 Task: Create a due date automation trigger when advanced on, on the tuesday before a card is due add fields with custom field "Resume" set to a date less than 1 working days ago at 11:00 AM.
Action: Mouse moved to (797, 97)
Screenshot: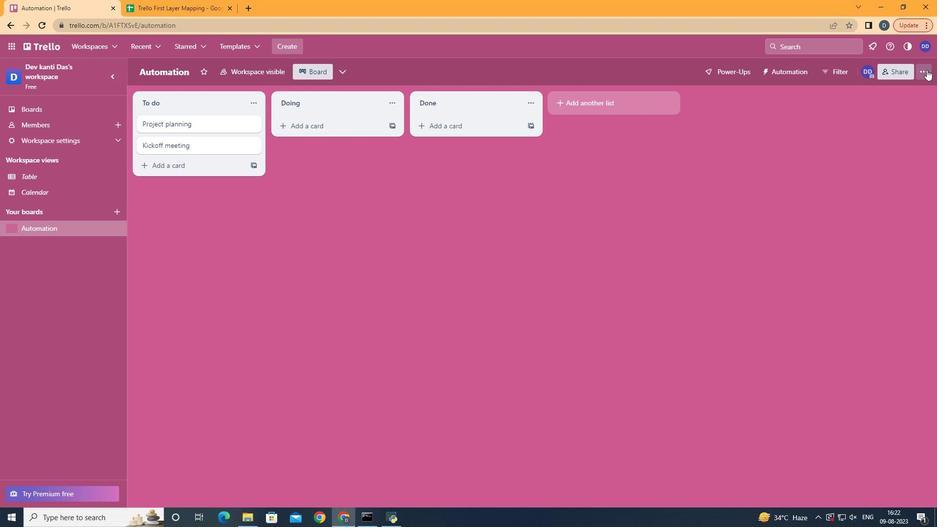 
Action: Mouse pressed left at (797, 97)
Screenshot: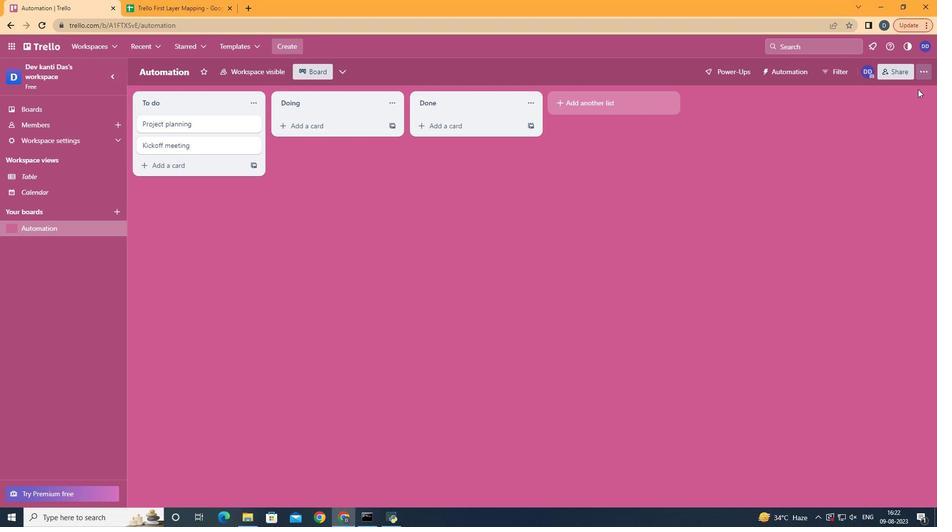 
Action: Mouse moved to (739, 235)
Screenshot: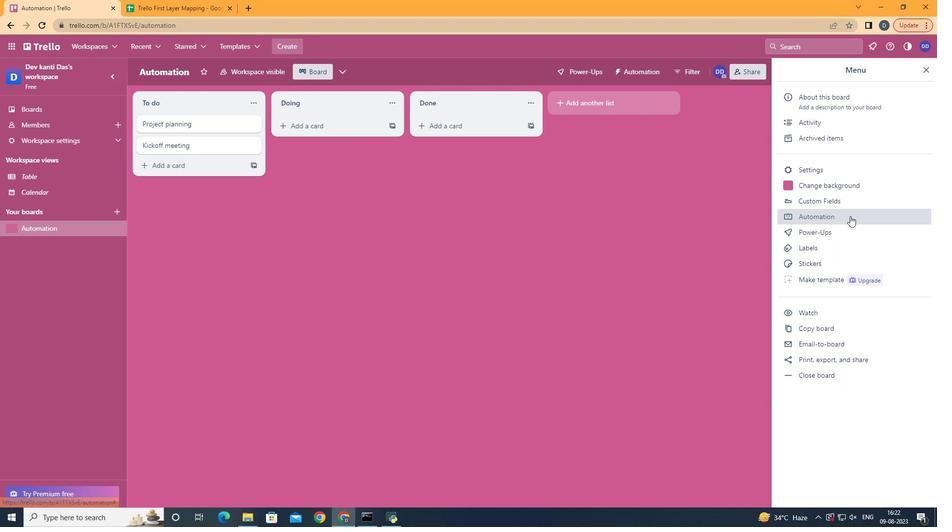 
Action: Mouse pressed left at (739, 235)
Screenshot: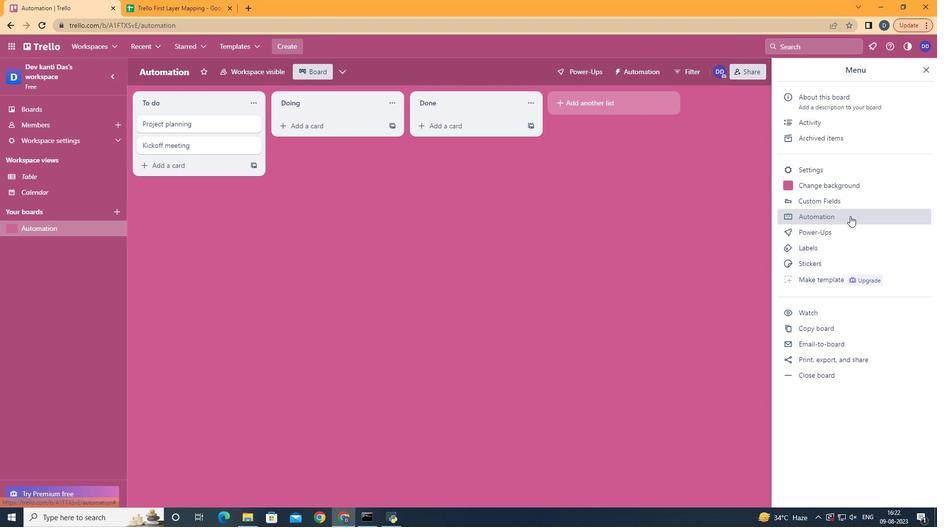 
Action: Mouse moved to (219, 217)
Screenshot: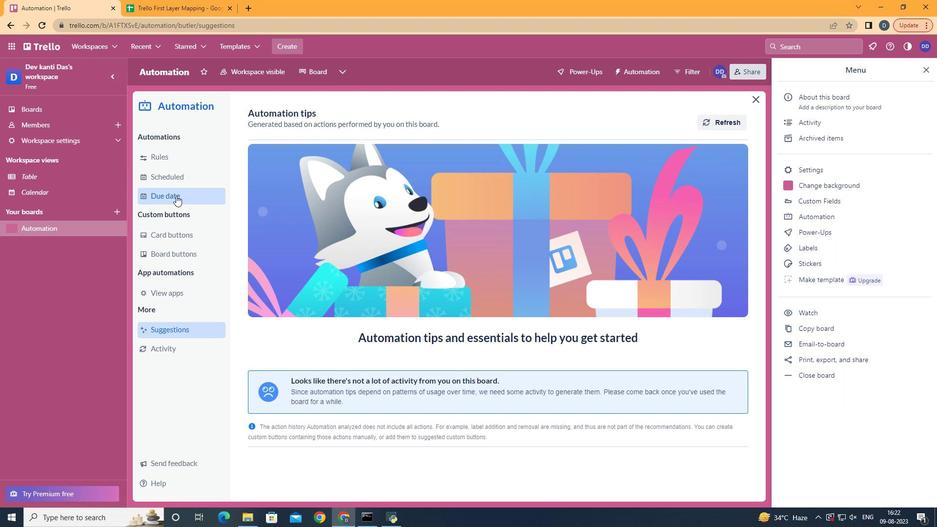 
Action: Mouse pressed left at (219, 217)
Screenshot: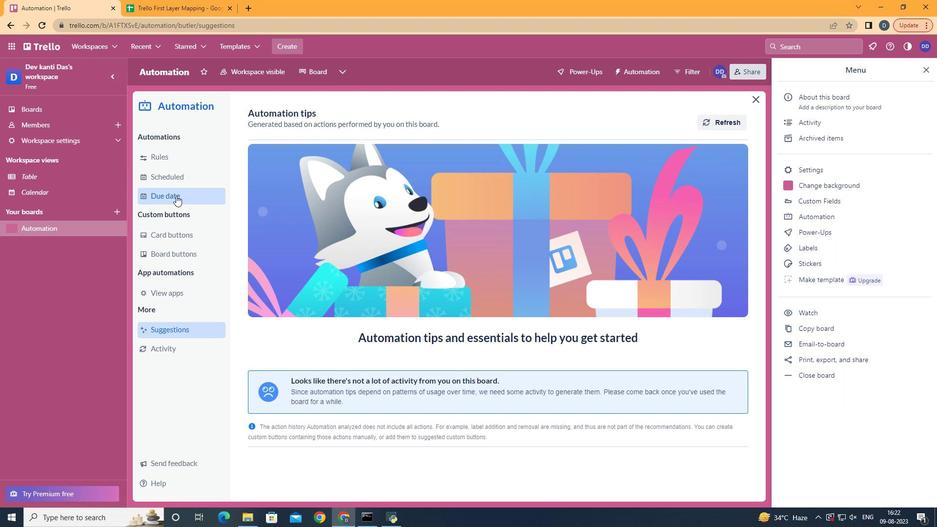 
Action: Mouse moved to (599, 137)
Screenshot: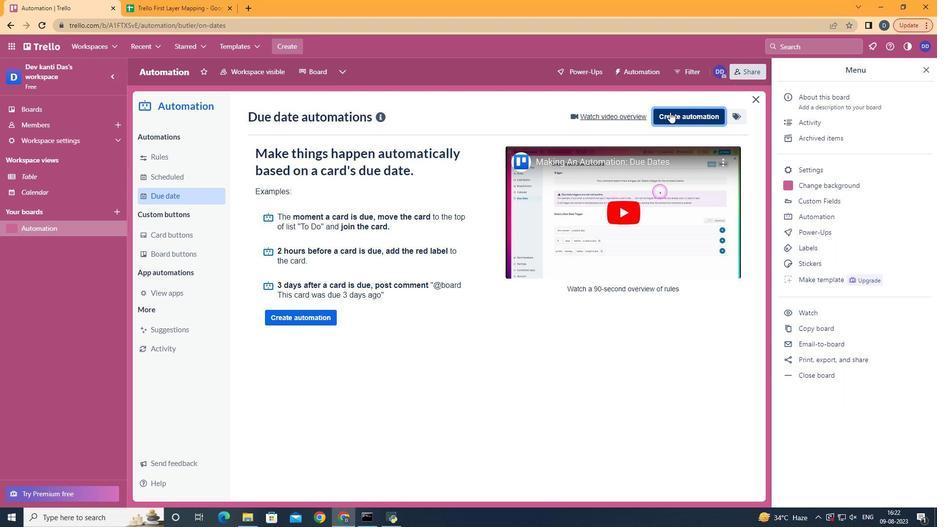 
Action: Mouse pressed left at (599, 137)
Screenshot: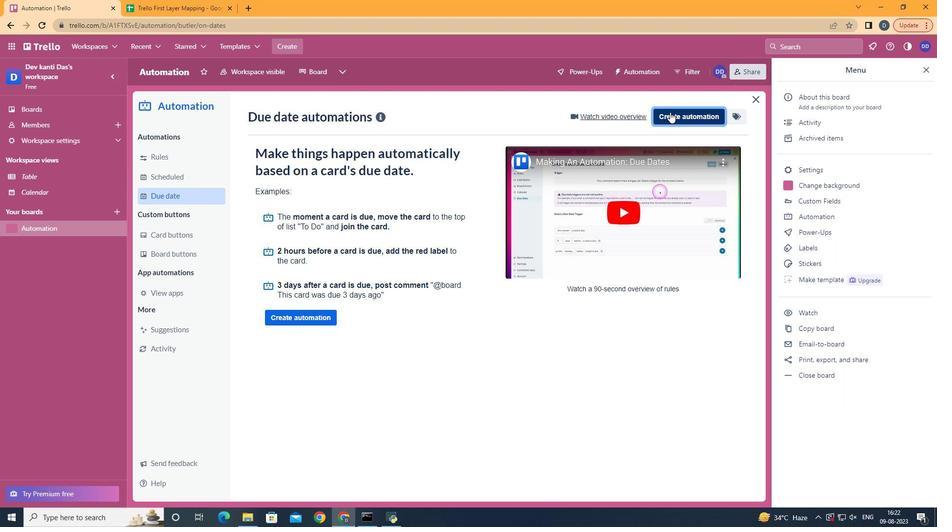 
Action: Mouse moved to (463, 214)
Screenshot: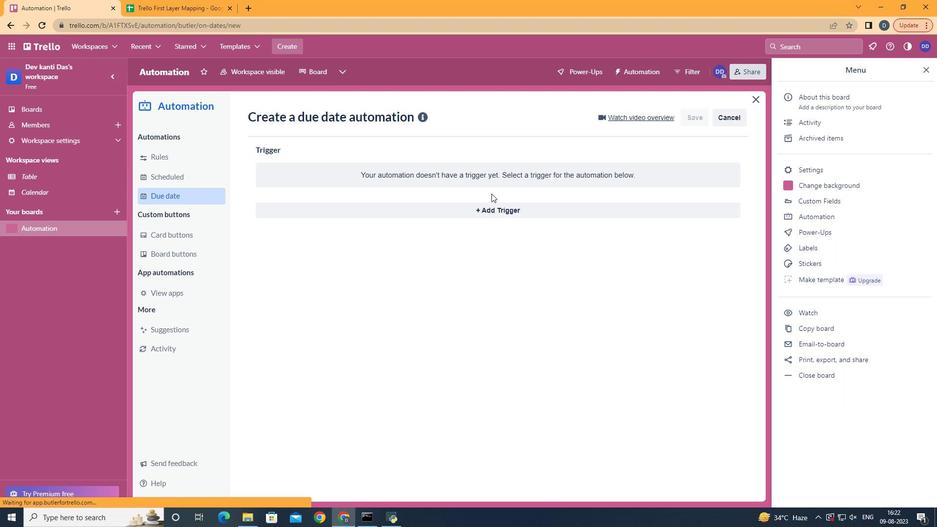 
Action: Mouse pressed left at (463, 214)
Screenshot: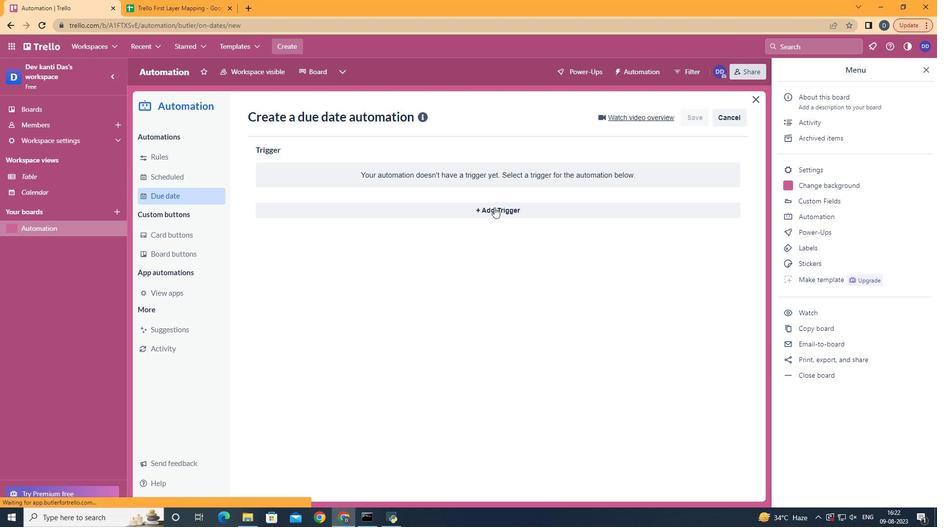 
Action: Mouse moved to (466, 234)
Screenshot: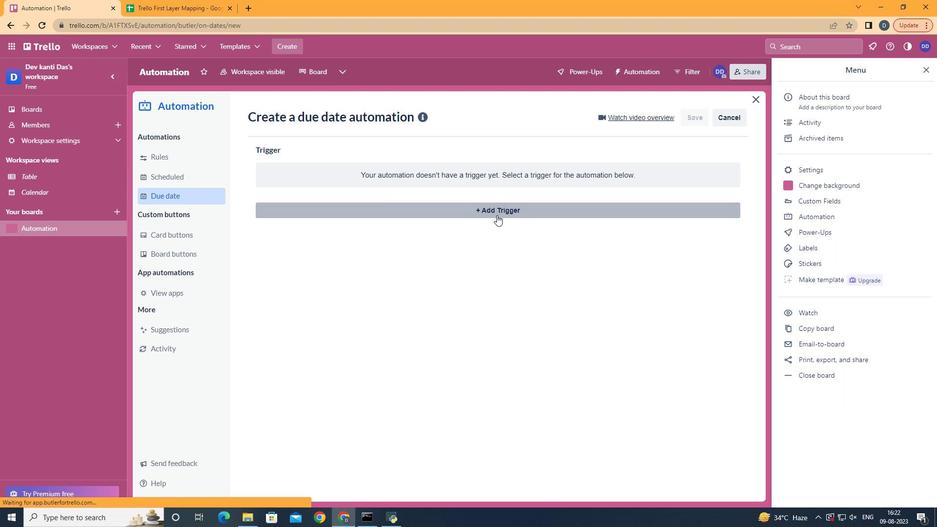 
Action: Mouse pressed left at (466, 234)
Screenshot: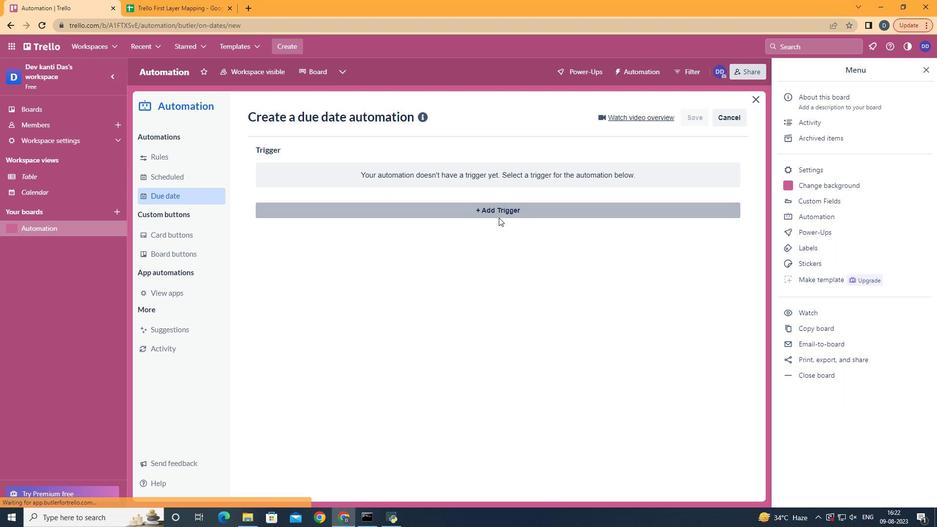 
Action: Mouse moved to (325, 292)
Screenshot: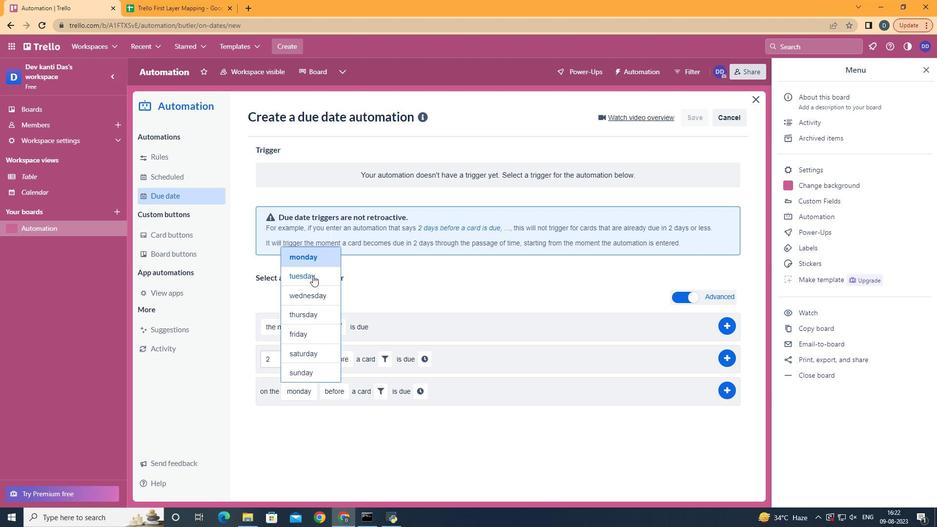
Action: Mouse pressed left at (325, 292)
Screenshot: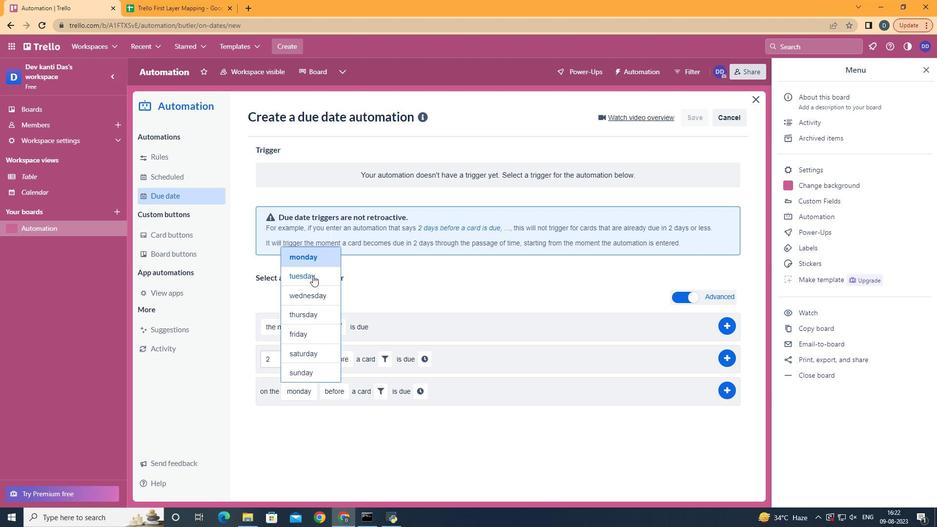 
Action: Mouse moved to (373, 393)
Screenshot: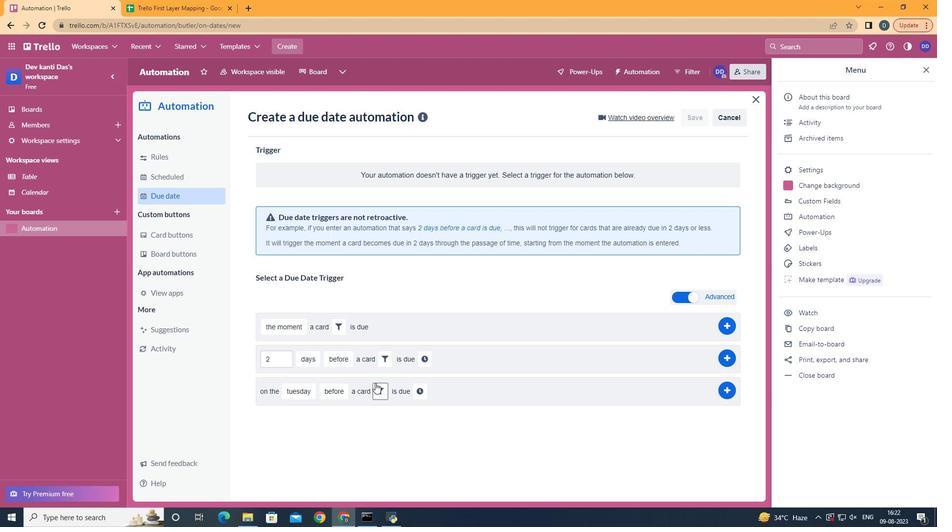 
Action: Mouse pressed left at (373, 393)
Screenshot: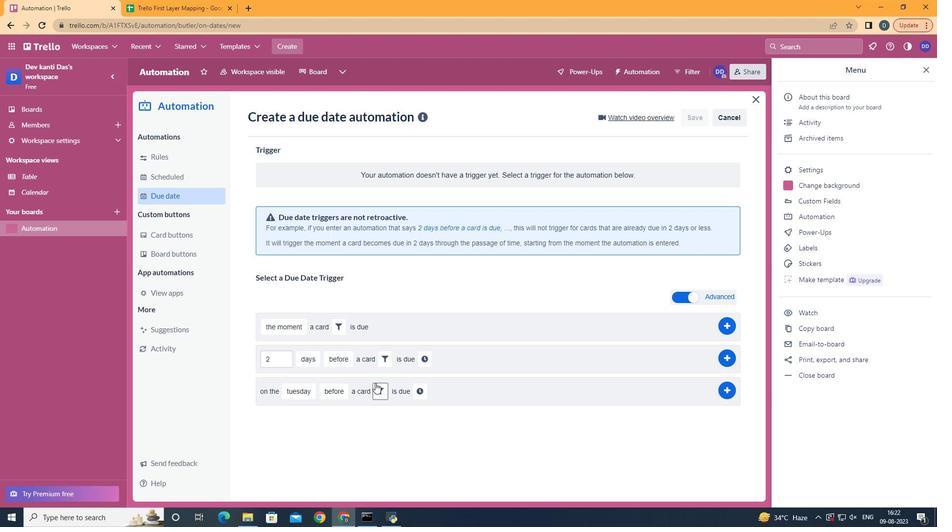 
Action: Mouse moved to (506, 437)
Screenshot: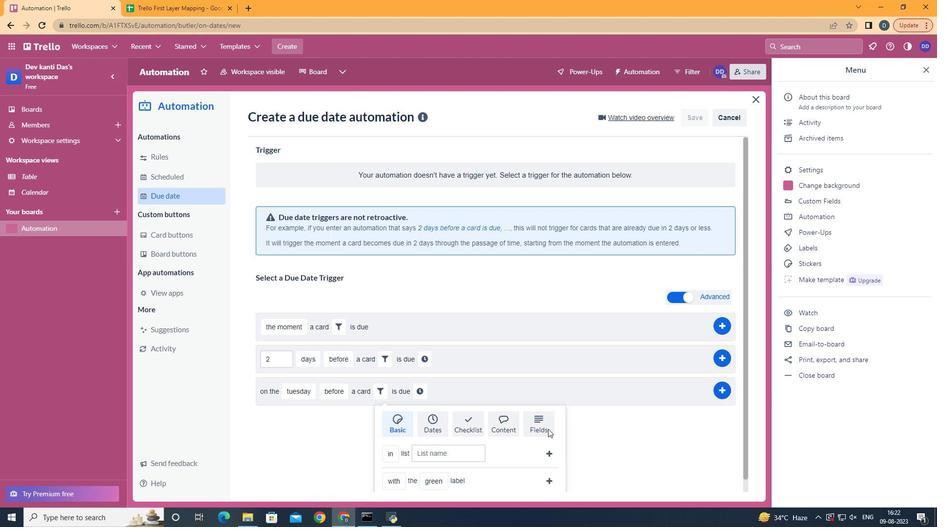 
Action: Mouse pressed left at (506, 437)
Screenshot: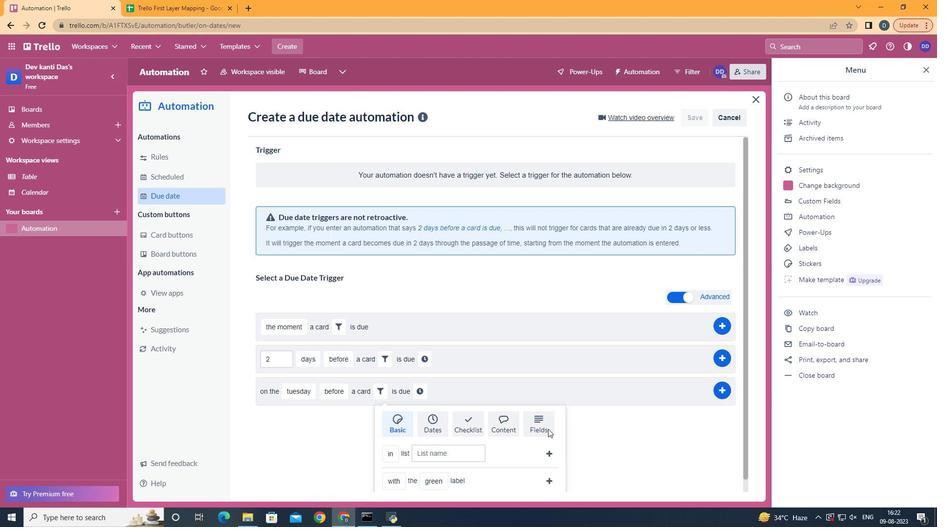
Action: Mouse moved to (507, 436)
Screenshot: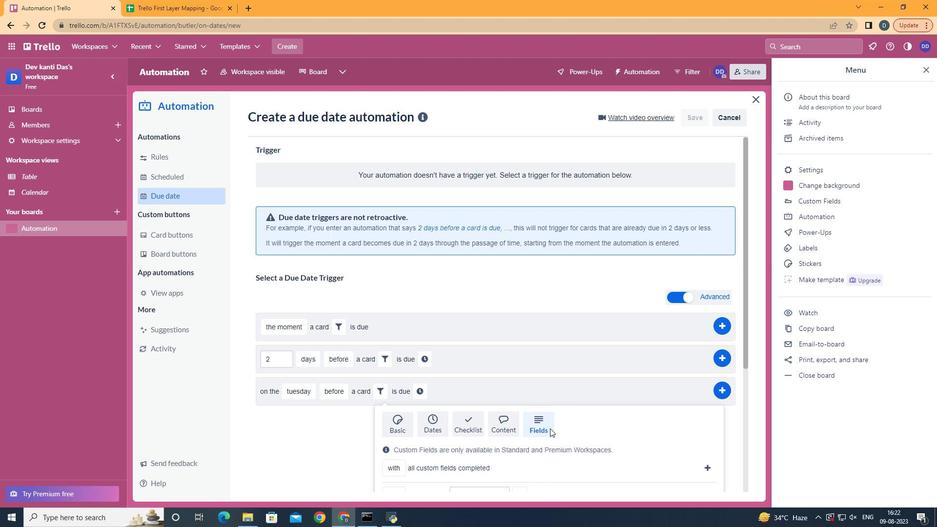 
Action: Mouse scrolled (507, 436) with delta (0, 0)
Screenshot: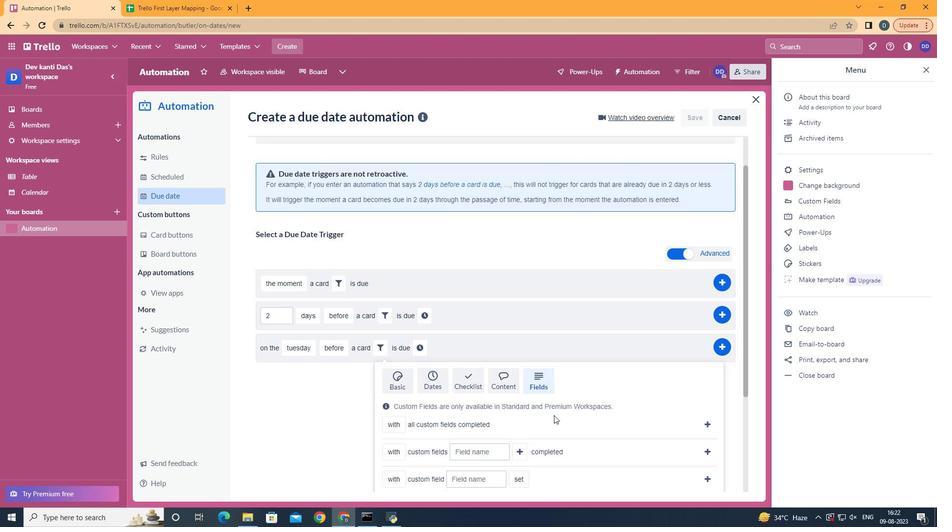 
Action: Mouse scrolled (507, 436) with delta (0, 0)
Screenshot: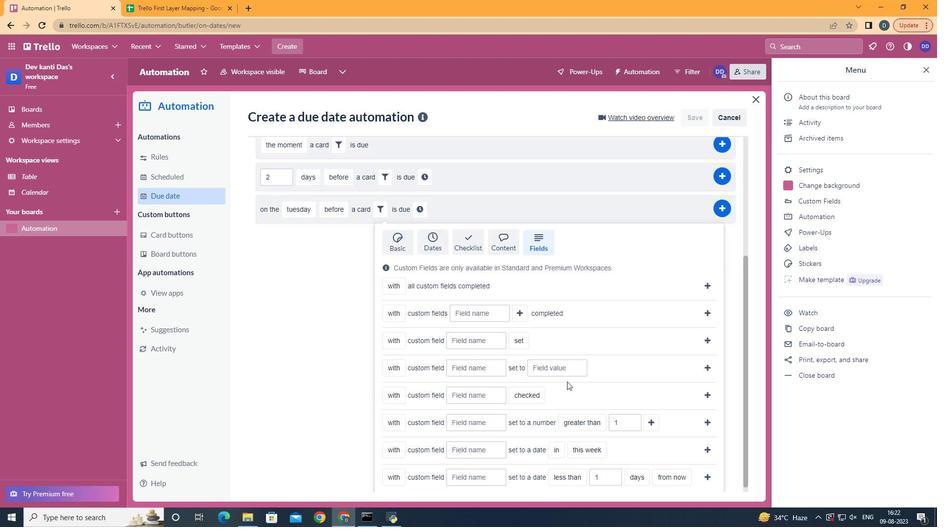 
Action: Mouse scrolled (507, 436) with delta (0, 0)
Screenshot: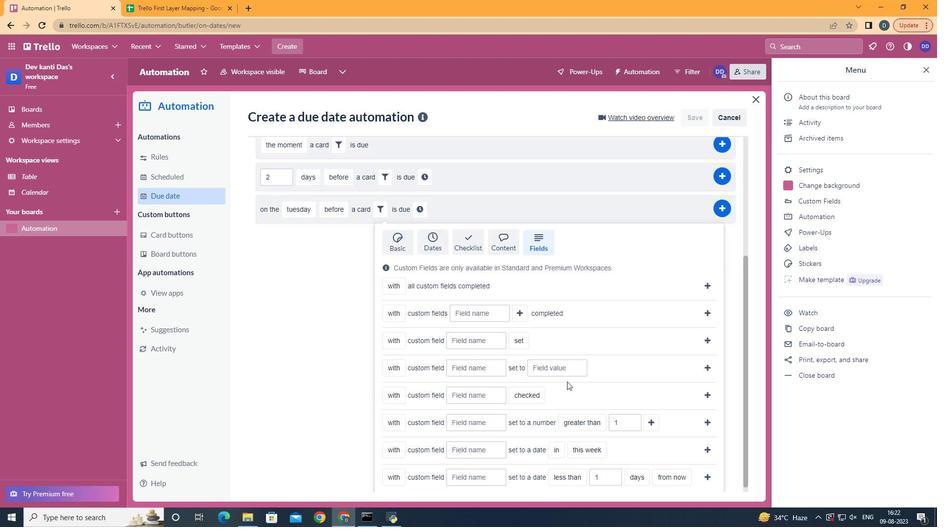 
Action: Mouse scrolled (507, 436) with delta (0, 0)
Screenshot: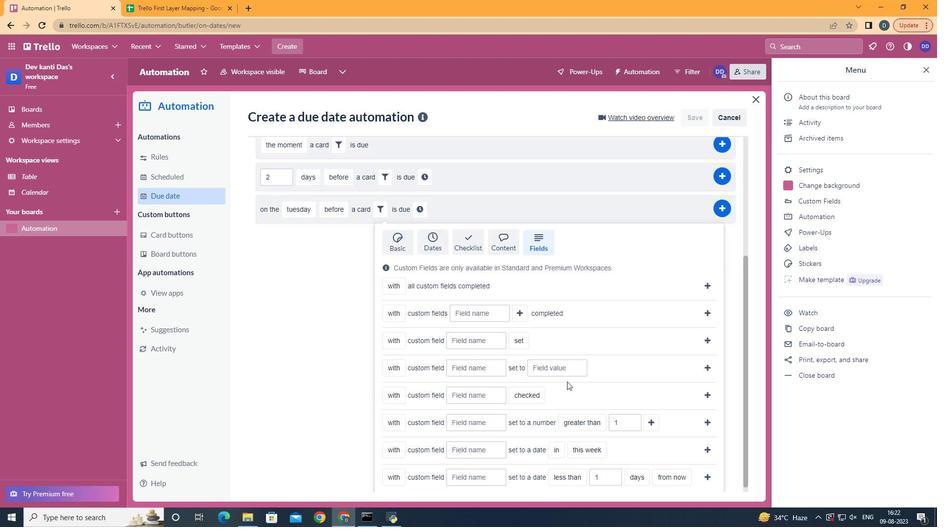 
Action: Mouse moved to (395, 440)
Screenshot: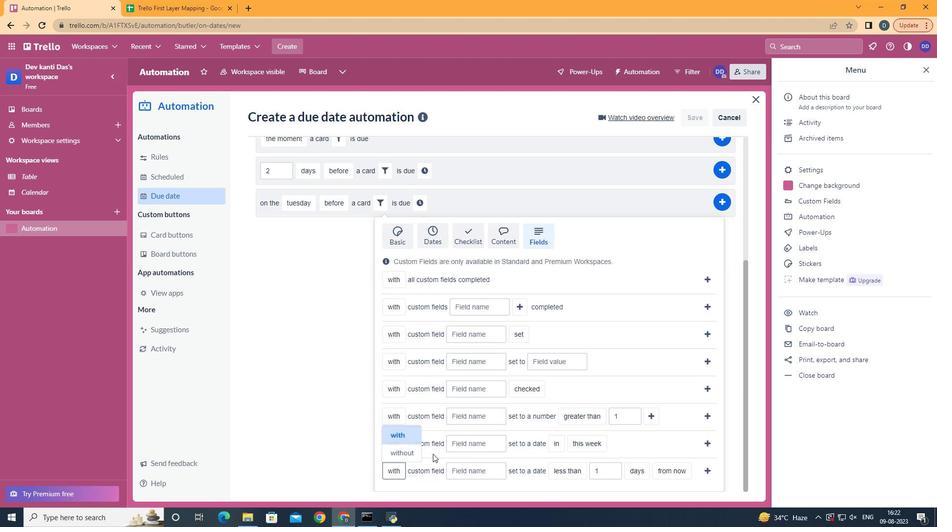 
Action: Mouse pressed left at (395, 440)
Screenshot: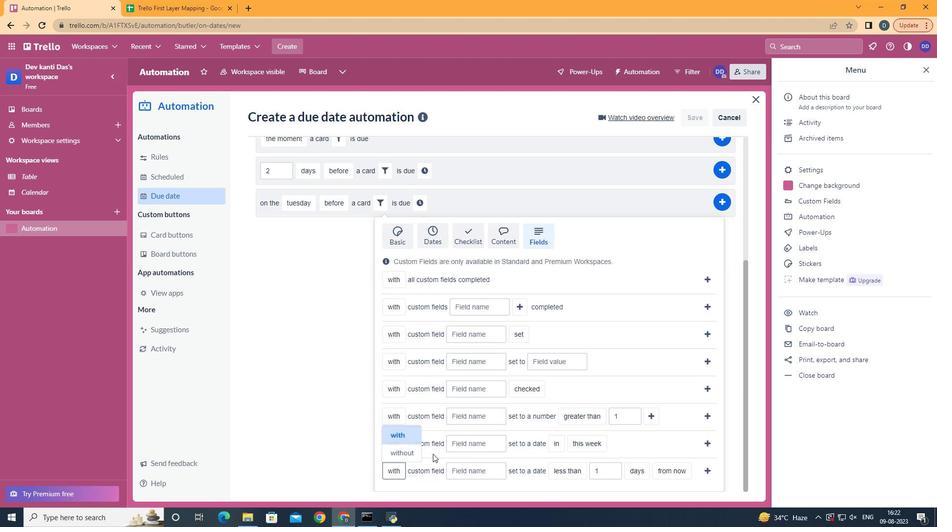 
Action: Mouse moved to (442, 472)
Screenshot: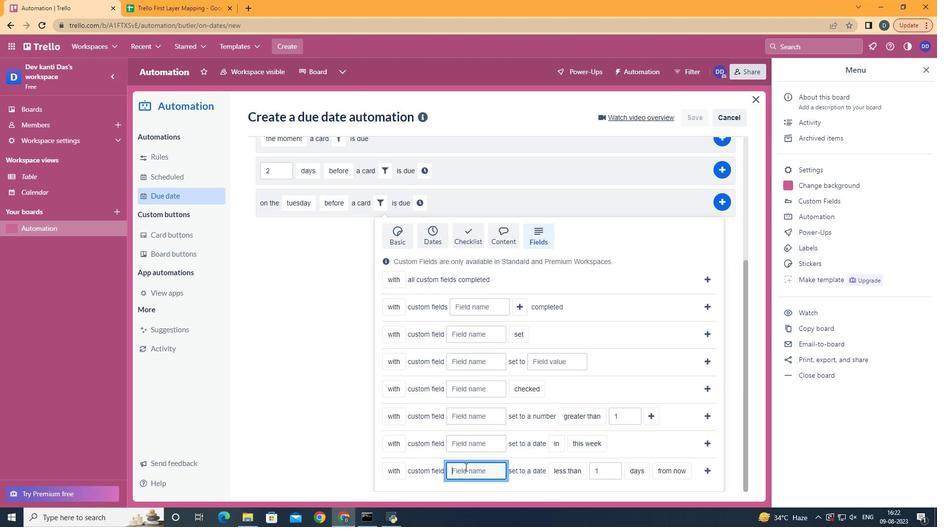 
Action: Mouse pressed left at (442, 472)
Screenshot: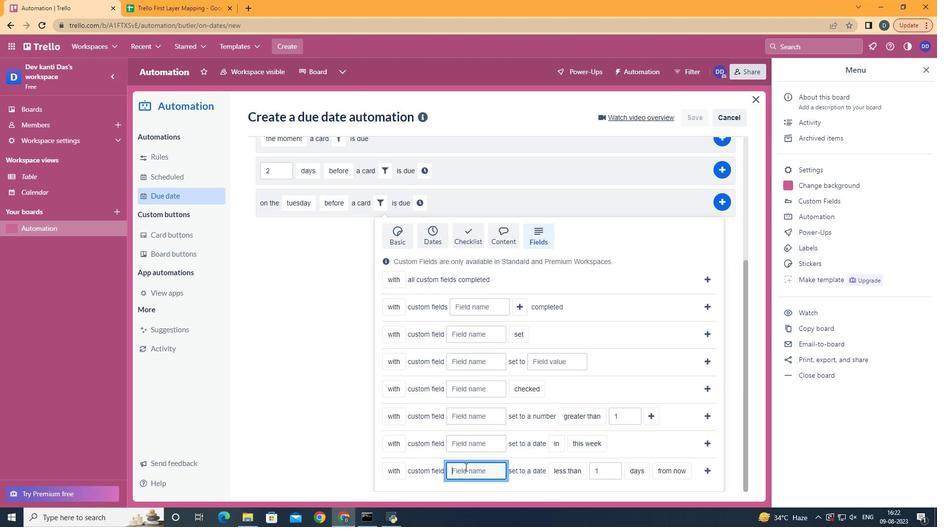
Action: Key pressed <Key.shift>Resume
Screenshot: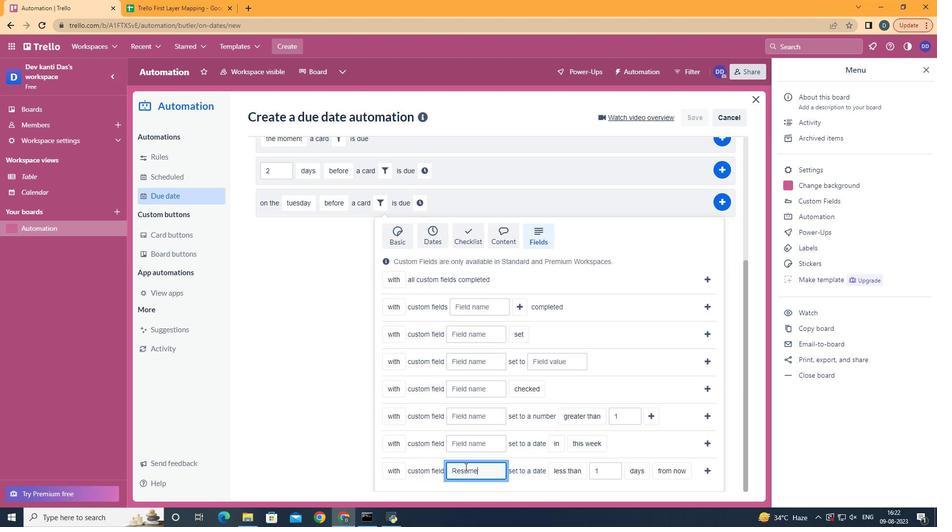 
Action: Mouse moved to (528, 407)
Screenshot: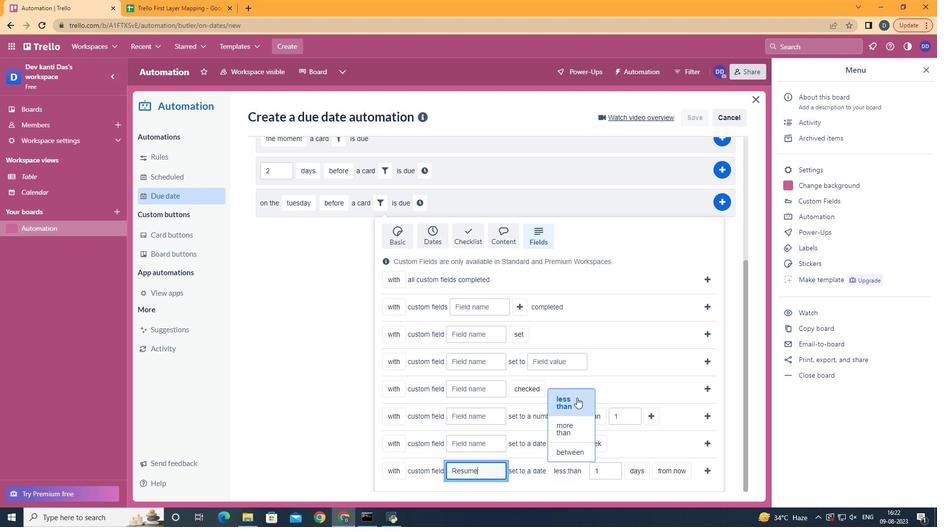 
Action: Mouse pressed left at (528, 407)
Screenshot: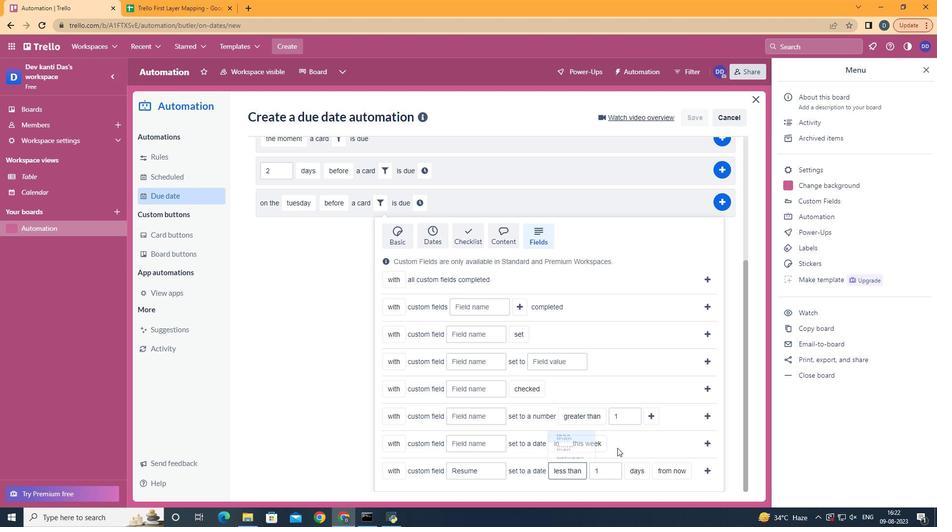 
Action: Mouse moved to (581, 459)
Screenshot: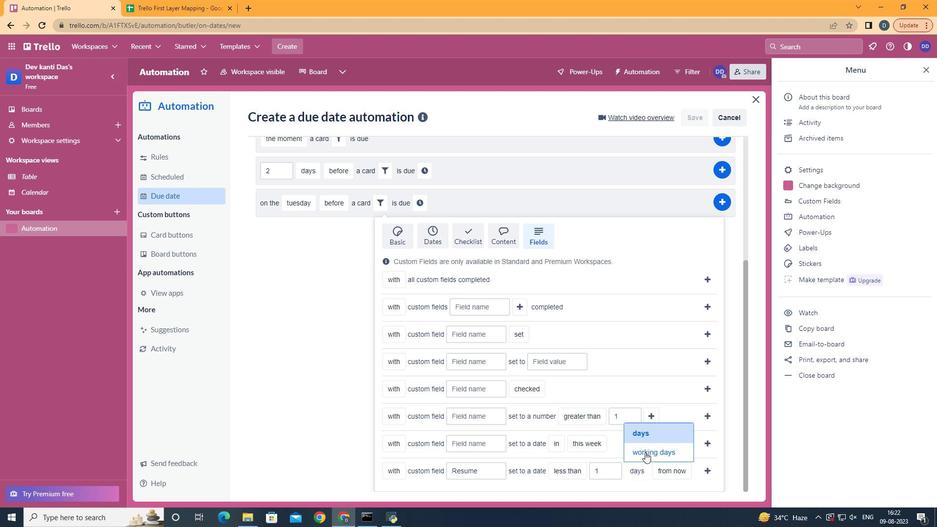 
Action: Mouse pressed left at (581, 459)
Screenshot: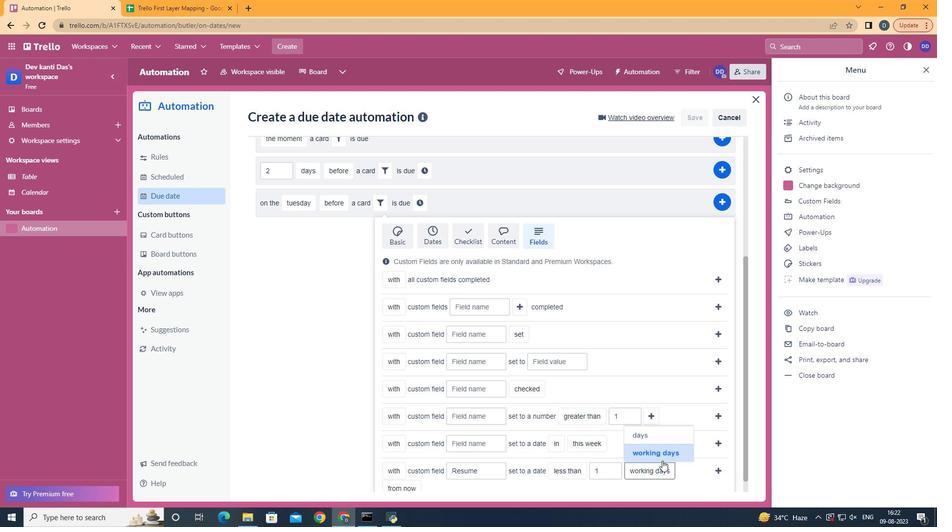 
Action: Mouse moved to (408, 469)
Screenshot: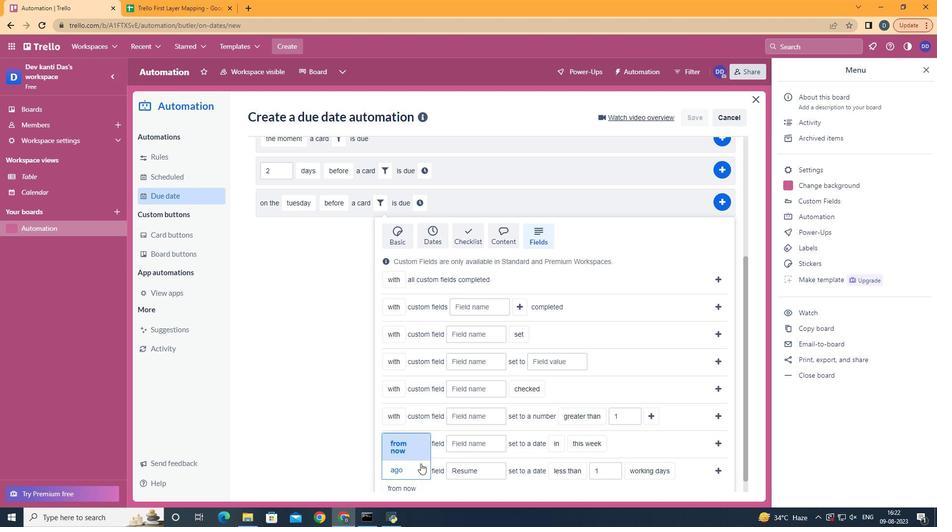 
Action: Mouse pressed left at (408, 469)
Screenshot: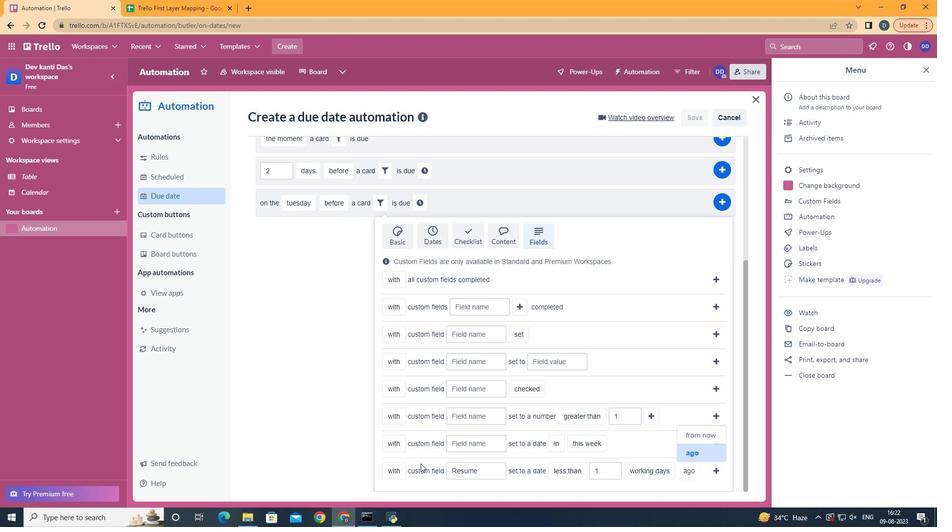 
Action: Mouse moved to (633, 477)
Screenshot: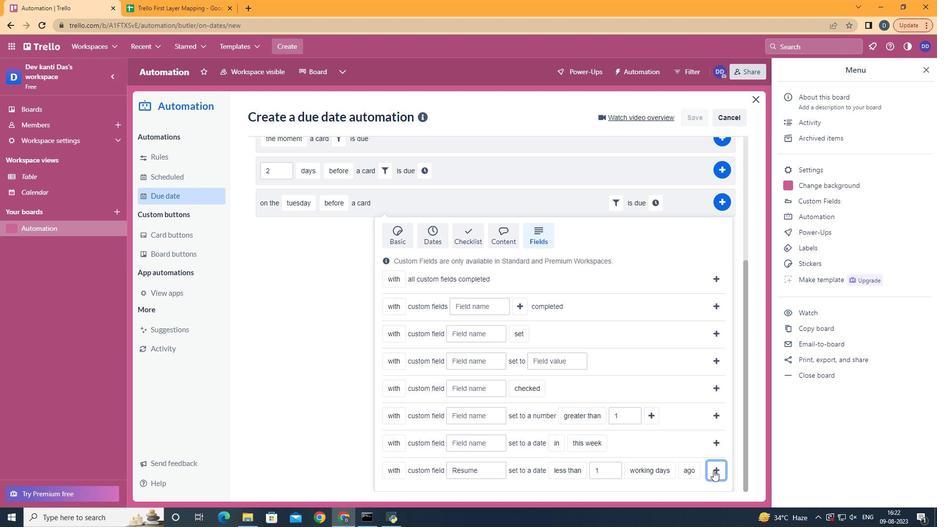 
Action: Mouse pressed left at (633, 477)
Screenshot: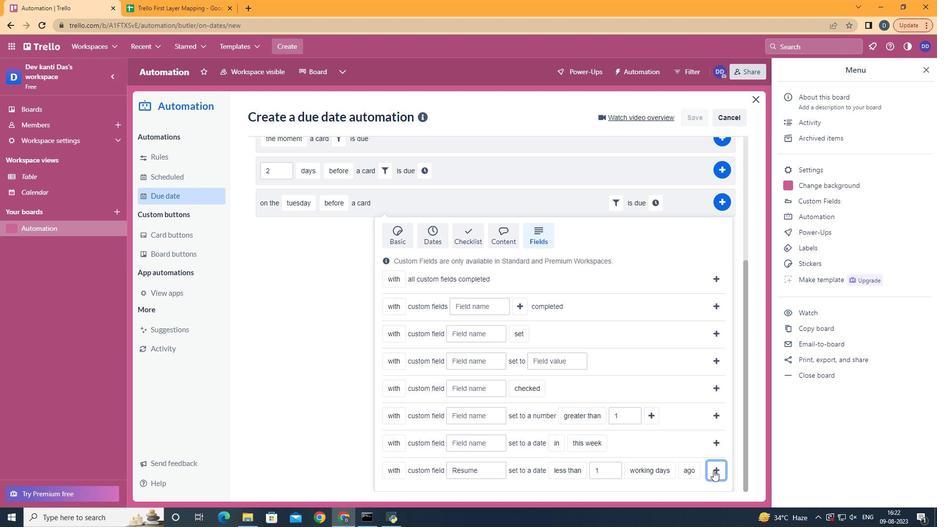 
Action: Mouse moved to (591, 397)
Screenshot: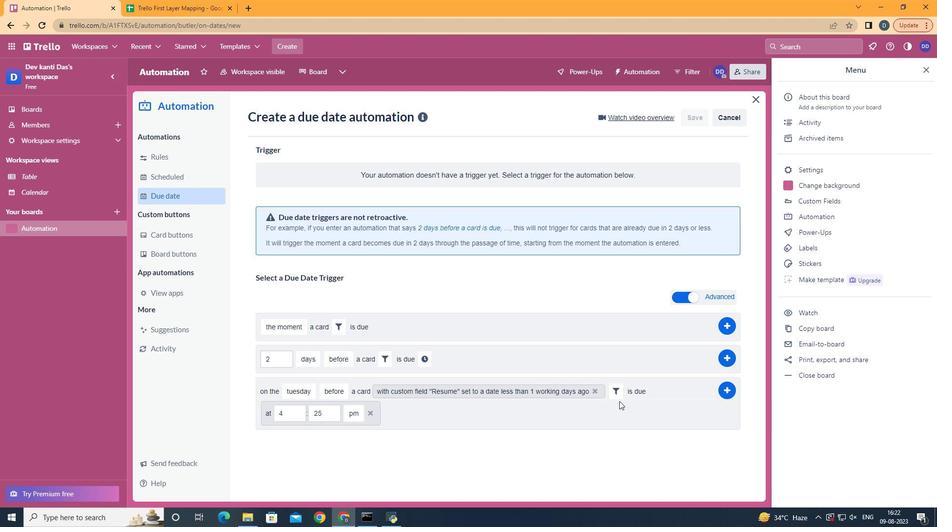 
Action: Mouse pressed left at (591, 397)
Screenshot: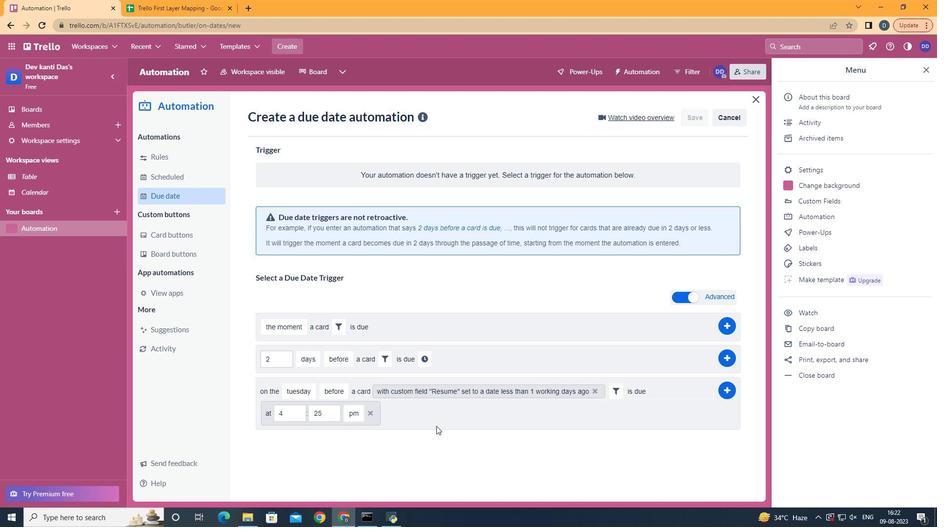 
Action: Mouse moved to (307, 422)
Screenshot: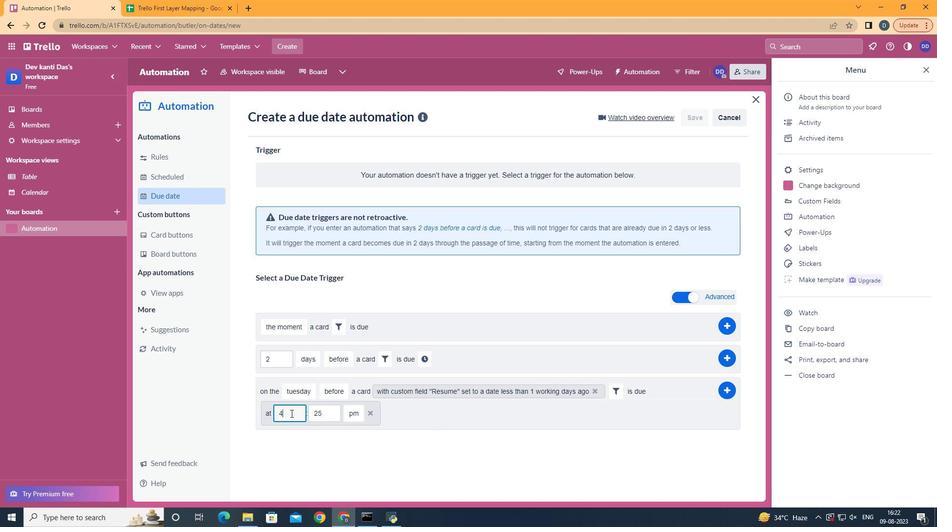 
Action: Mouse pressed left at (307, 422)
Screenshot: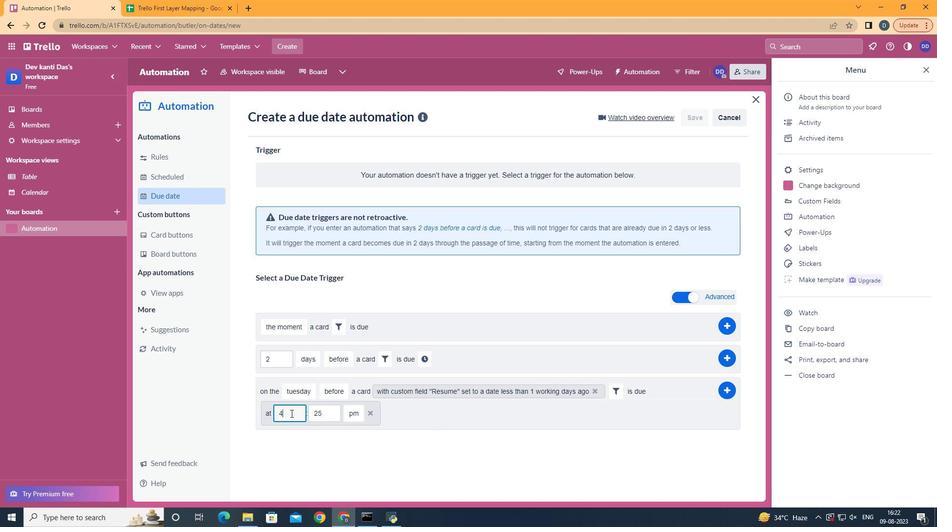 
Action: Mouse moved to (307, 422)
Screenshot: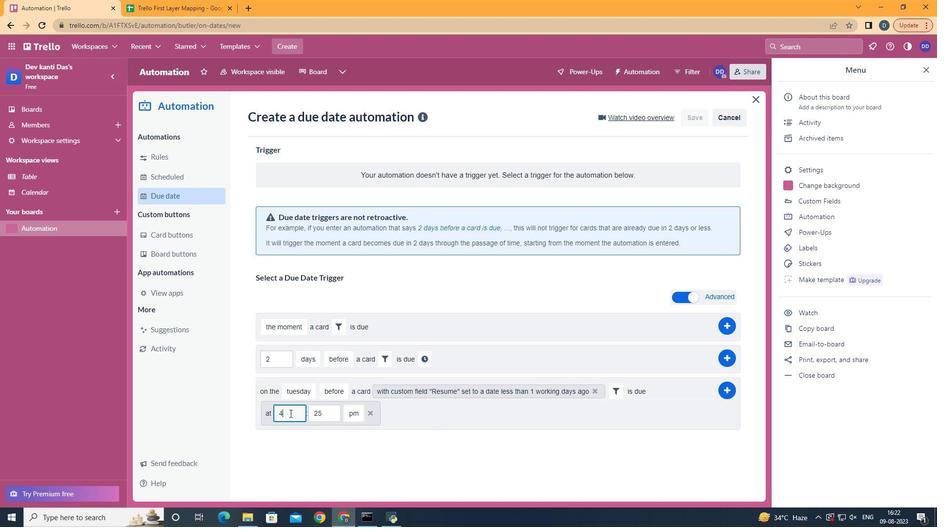 
Action: Key pressed <Key.backspace>11
Screenshot: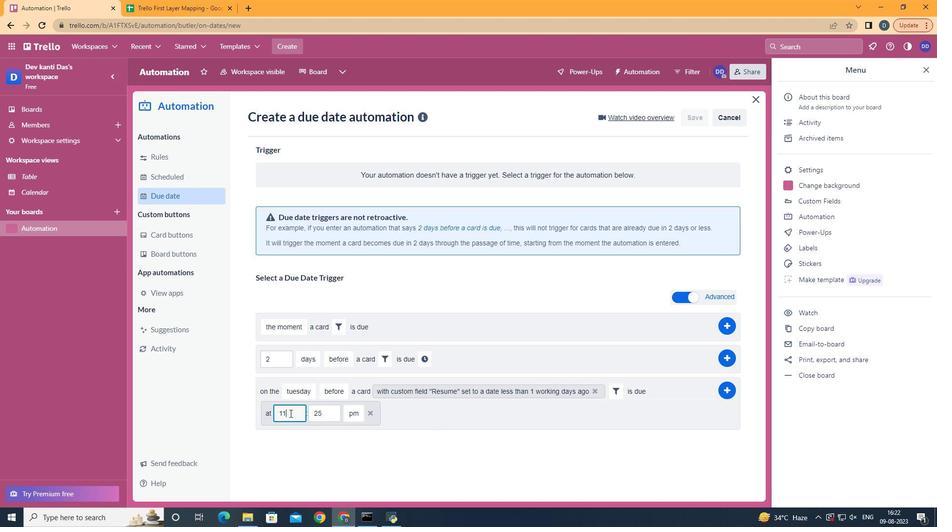
Action: Mouse moved to (334, 416)
Screenshot: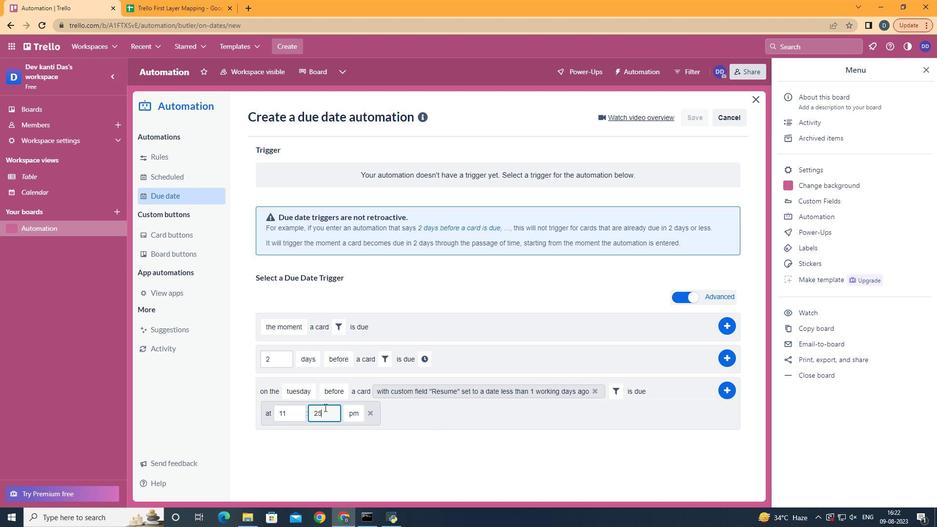 
Action: Mouse pressed left at (334, 416)
Screenshot: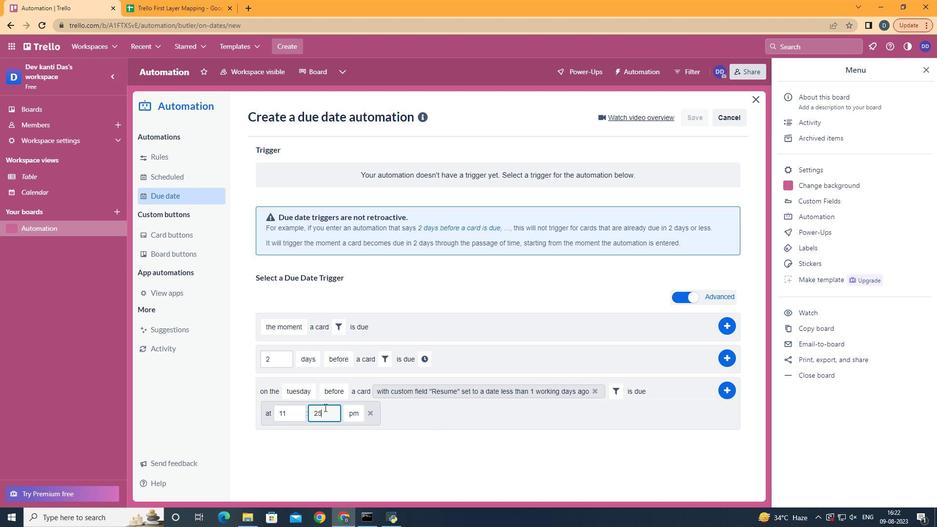 
Action: Mouse moved to (334, 416)
Screenshot: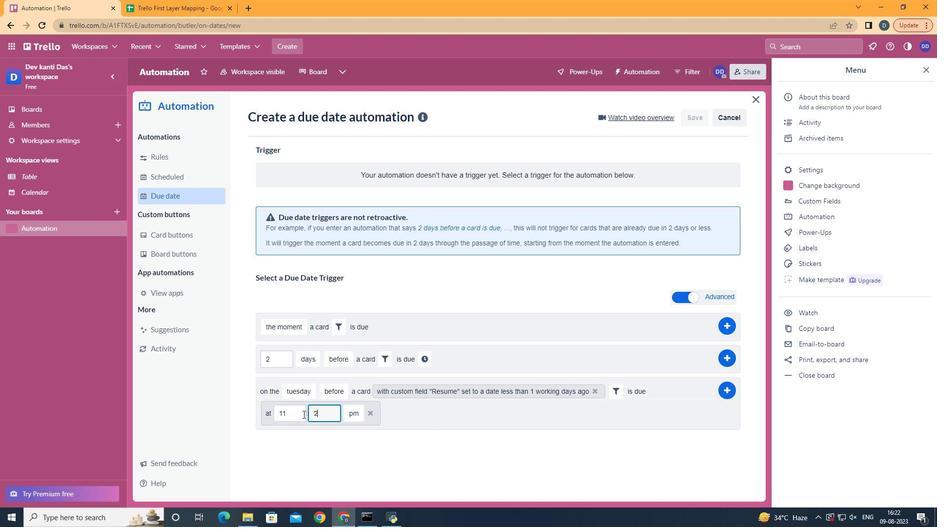 
Action: Key pressed <Key.backspace>
Screenshot: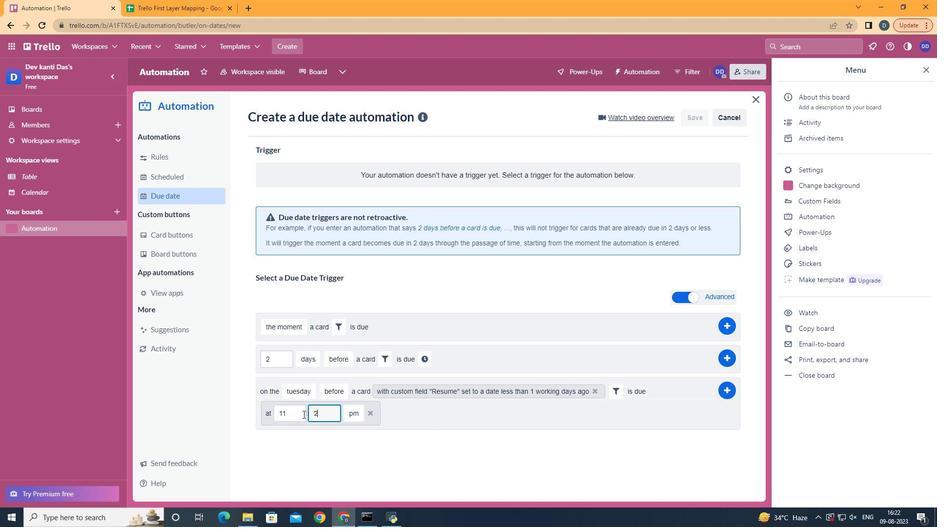 
Action: Mouse moved to (317, 422)
Screenshot: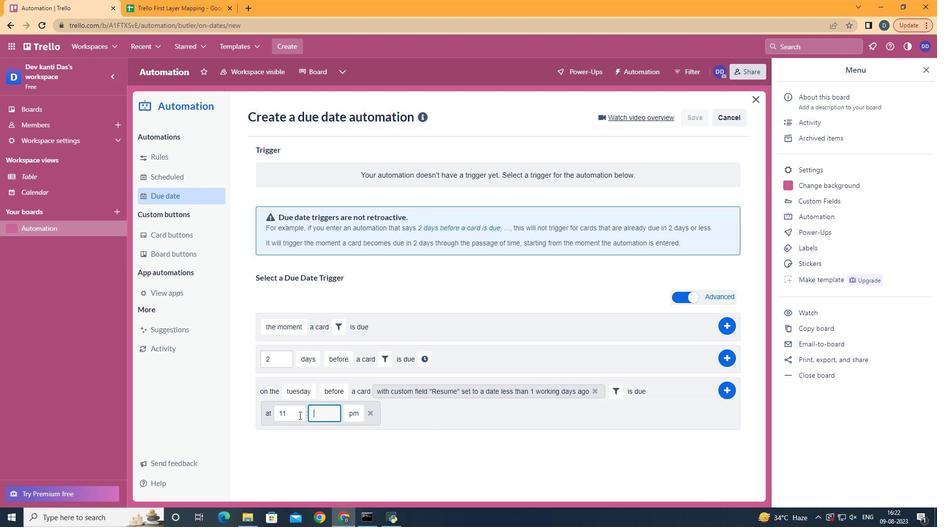 
Action: Key pressed <Key.backspace>
Screenshot: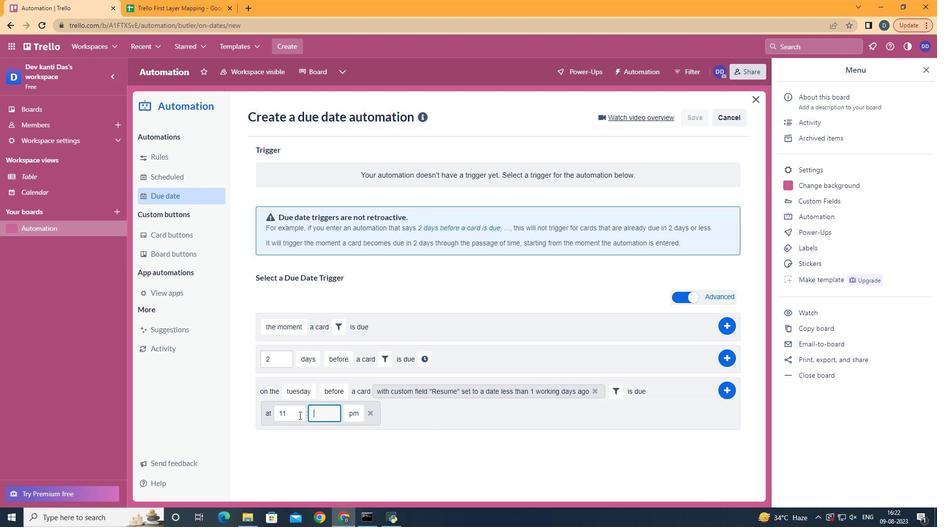 
Action: Mouse moved to (315, 423)
Screenshot: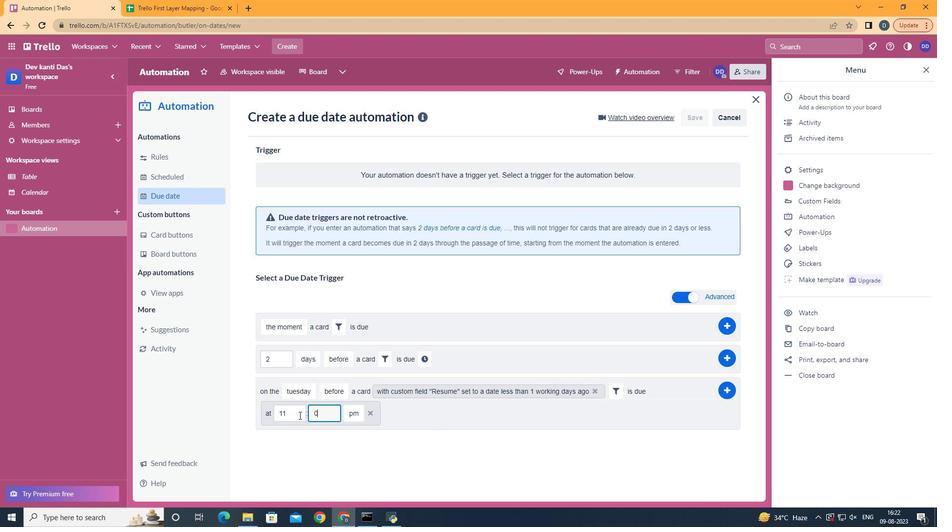 
Action: Key pressed 00
Screenshot: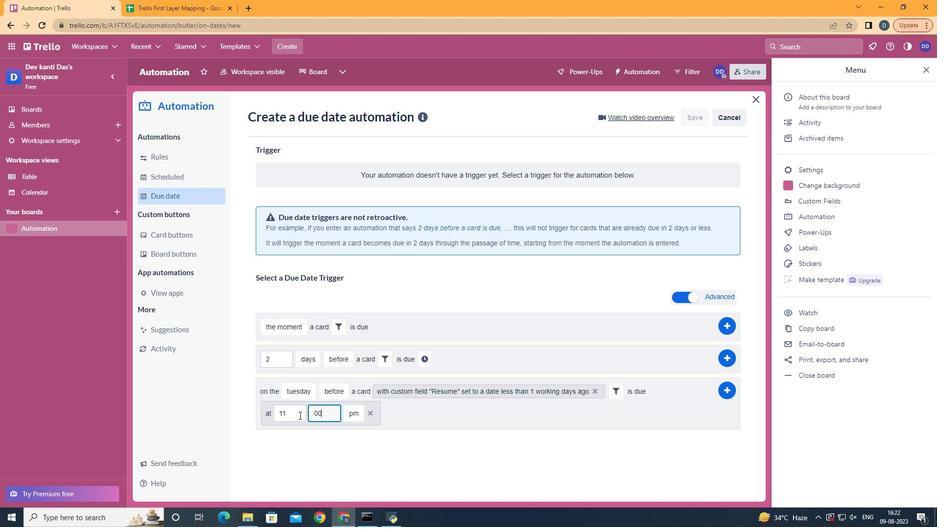 
Action: Mouse moved to (361, 438)
Screenshot: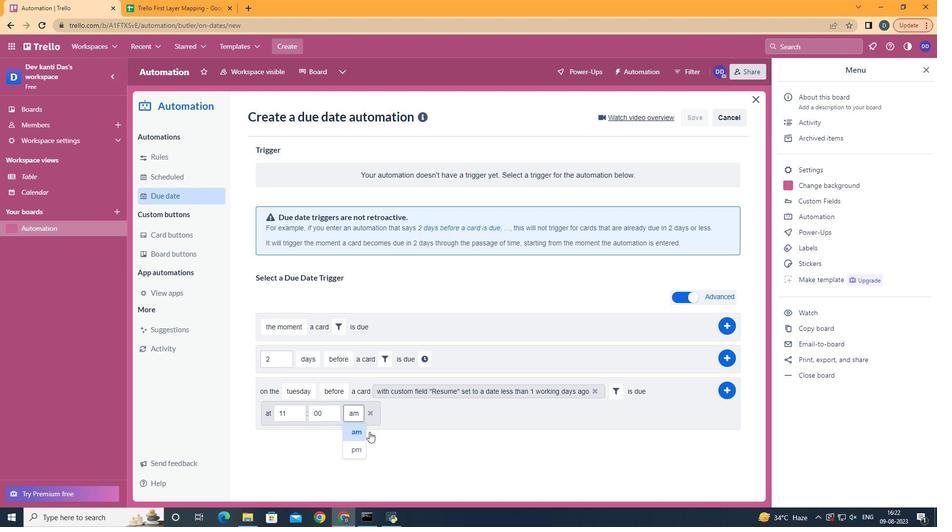 
Action: Mouse pressed left at (361, 438)
Screenshot: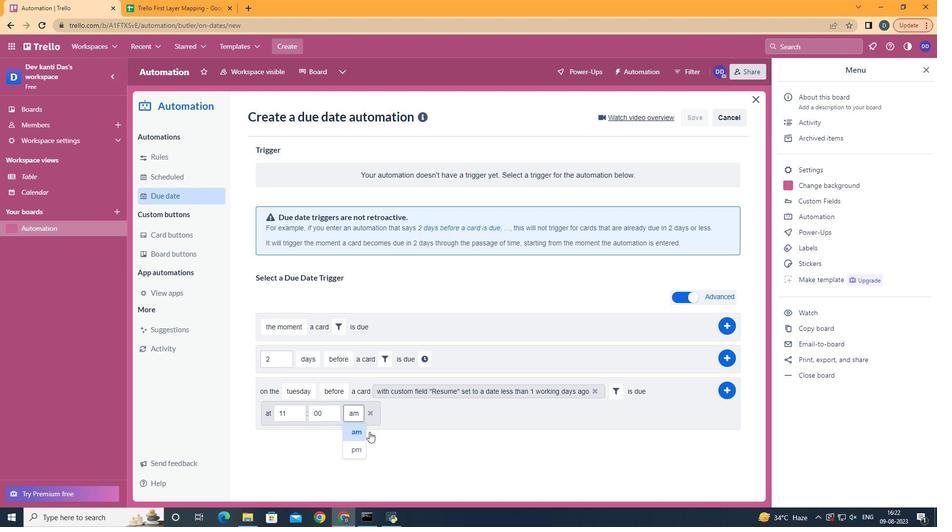 
Action: Mouse moved to (646, 400)
Screenshot: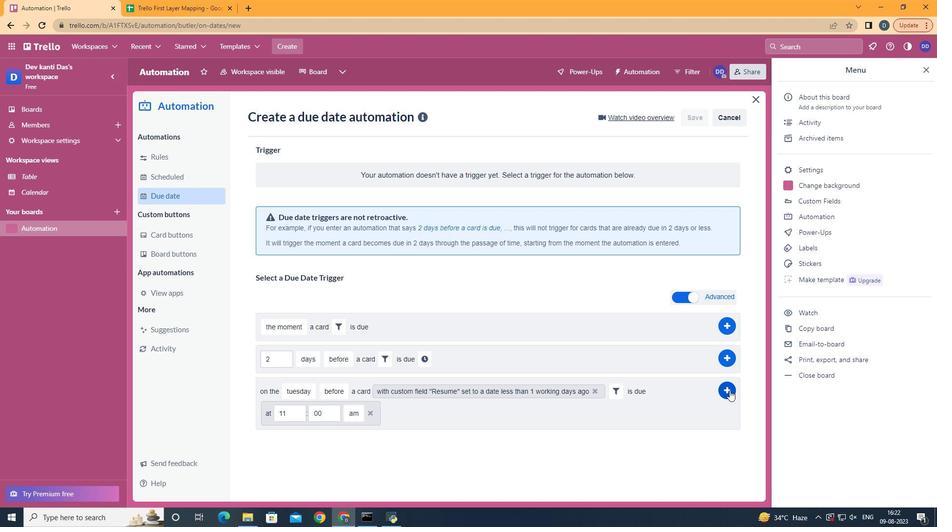
Action: Mouse pressed left at (646, 400)
Screenshot: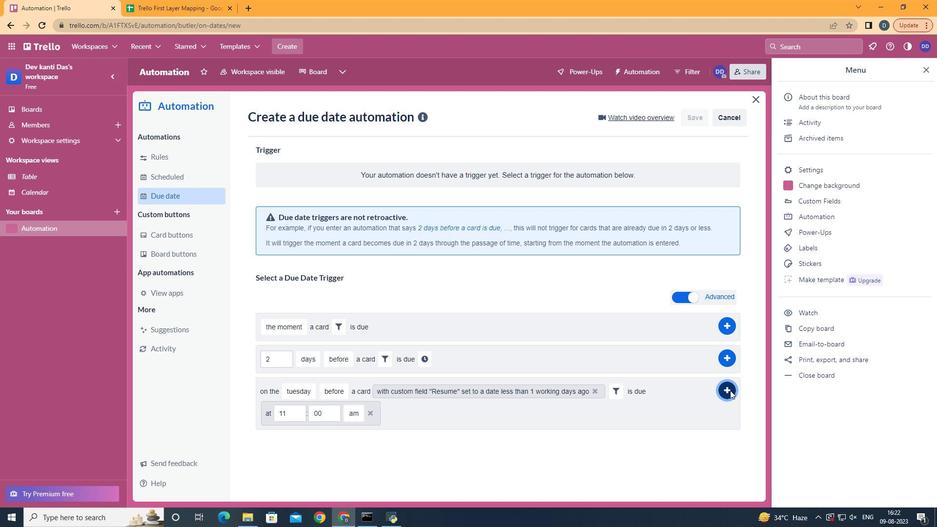 
Action: Mouse moved to (486, 273)
Screenshot: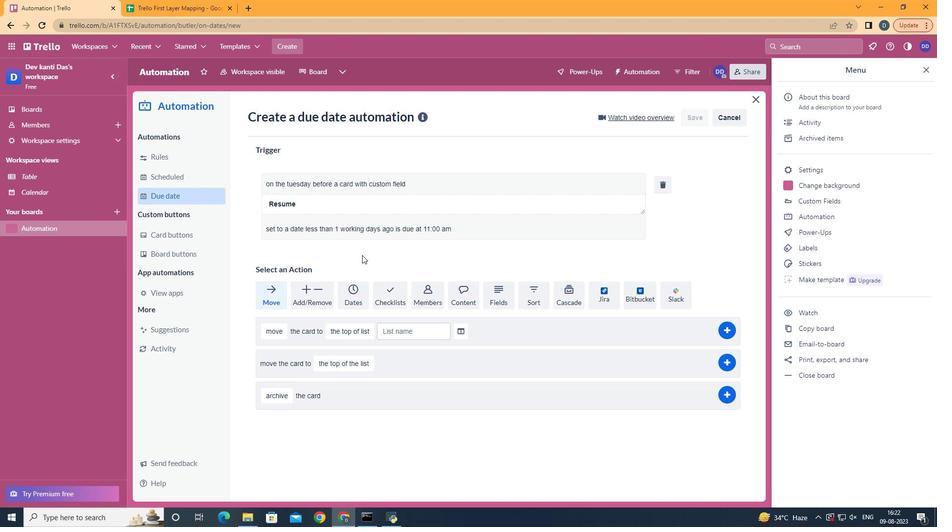 
